 Task: Add Dr. Bronner's Eucalyptus Bar Soap to the cart.
Action: Mouse moved to (258, 123)
Screenshot: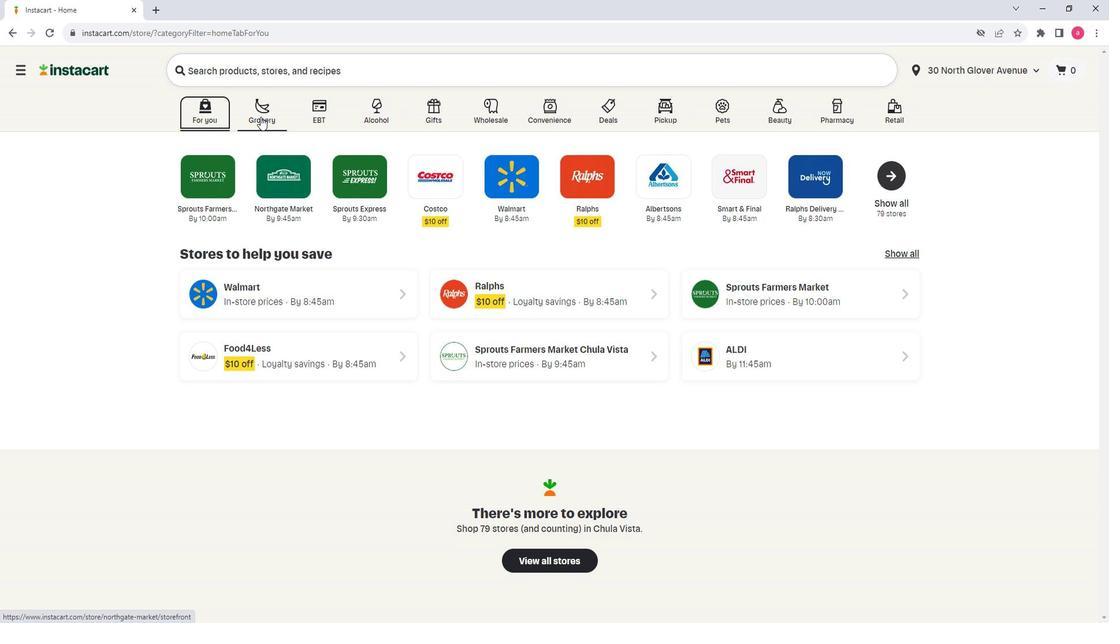 
Action: Mouse pressed left at (258, 123)
Screenshot: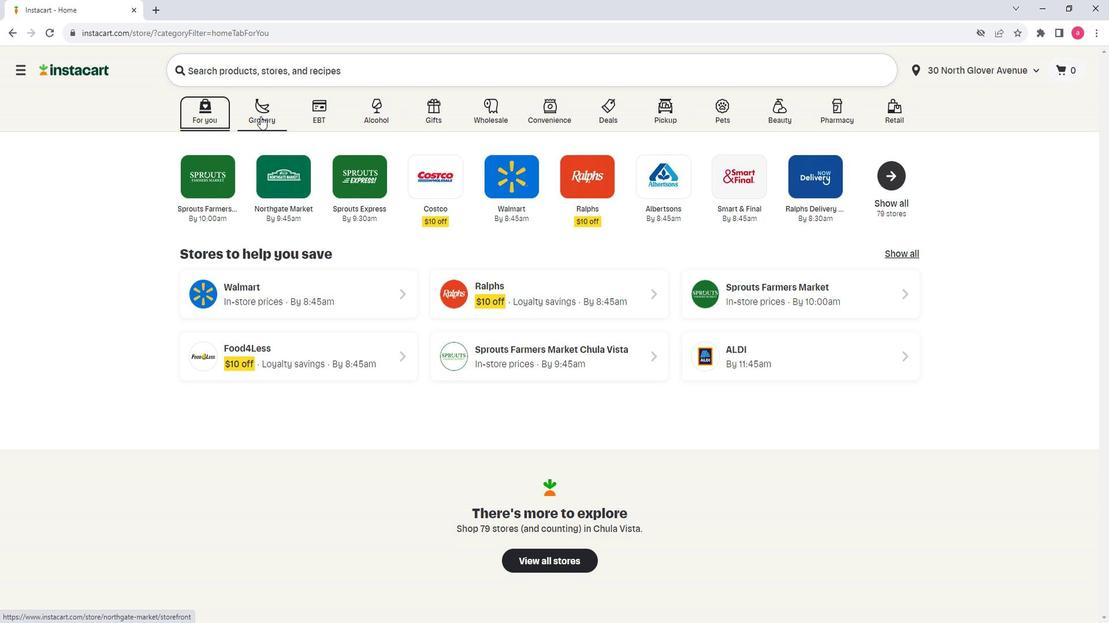 
Action: Mouse moved to (324, 350)
Screenshot: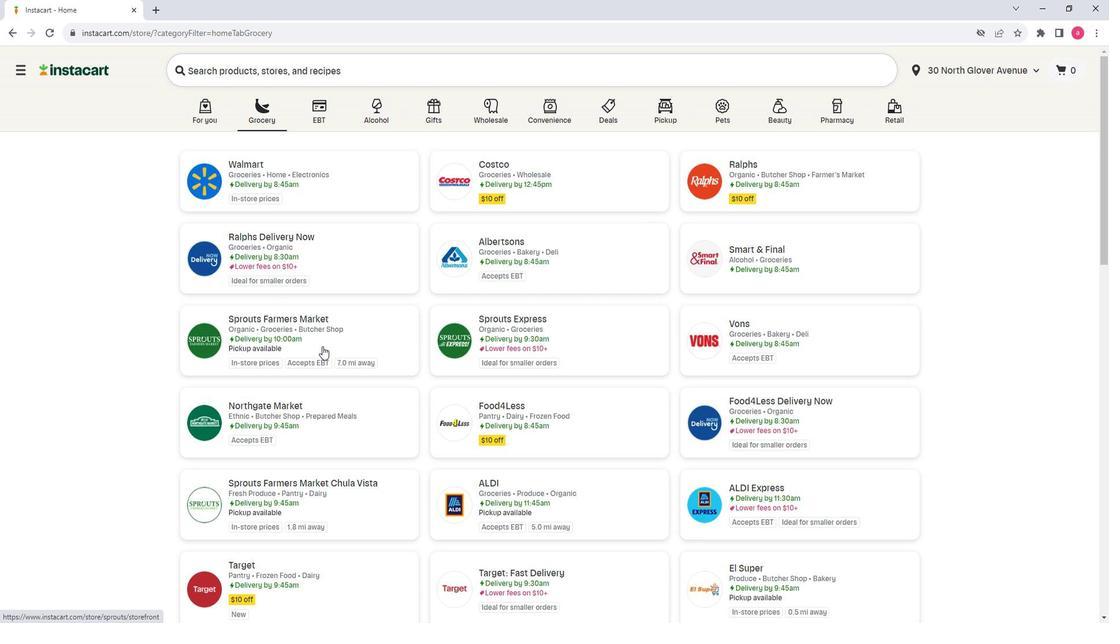 
Action: Mouse pressed left at (324, 350)
Screenshot: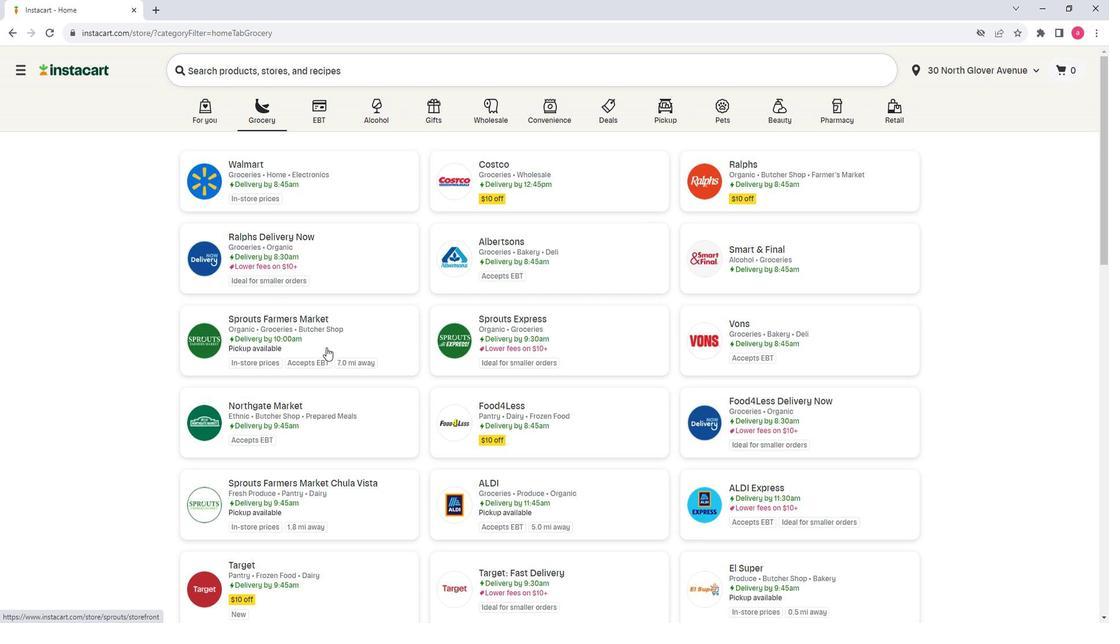 
Action: Mouse moved to (68, 460)
Screenshot: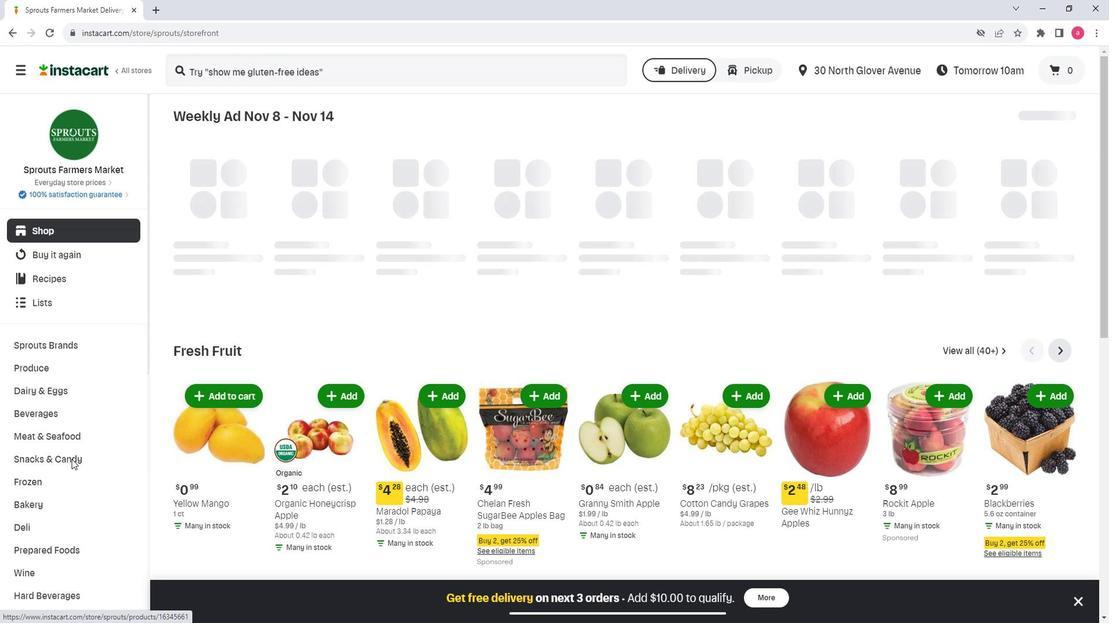 
Action: Mouse scrolled (68, 459) with delta (0, -1)
Screenshot: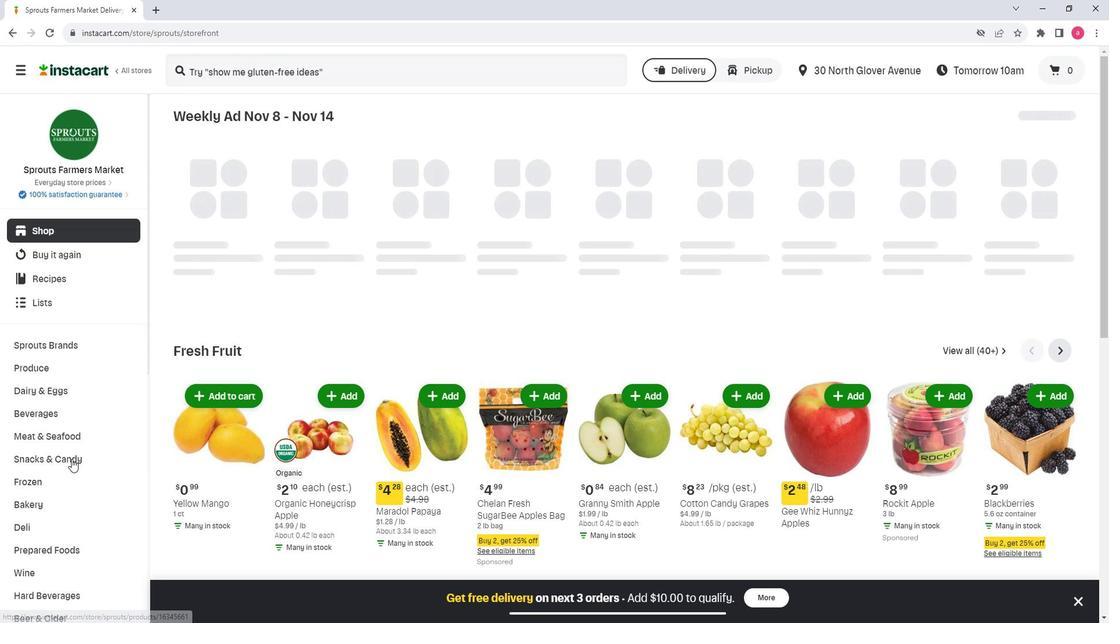 
Action: Mouse scrolled (68, 459) with delta (0, -1)
Screenshot: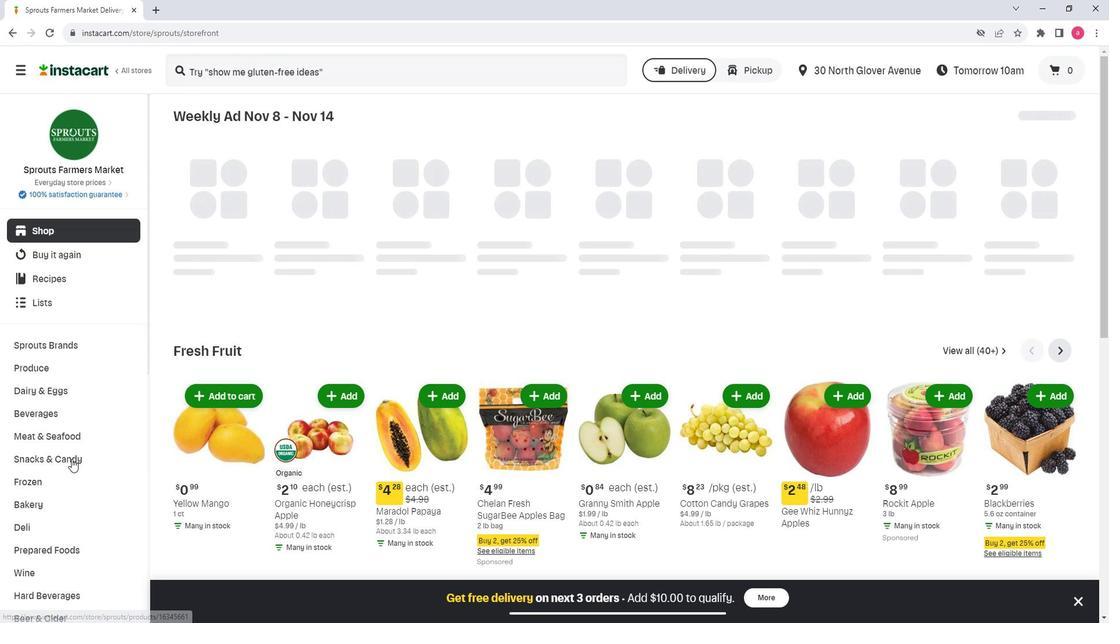 
Action: Mouse scrolled (68, 459) with delta (0, -1)
Screenshot: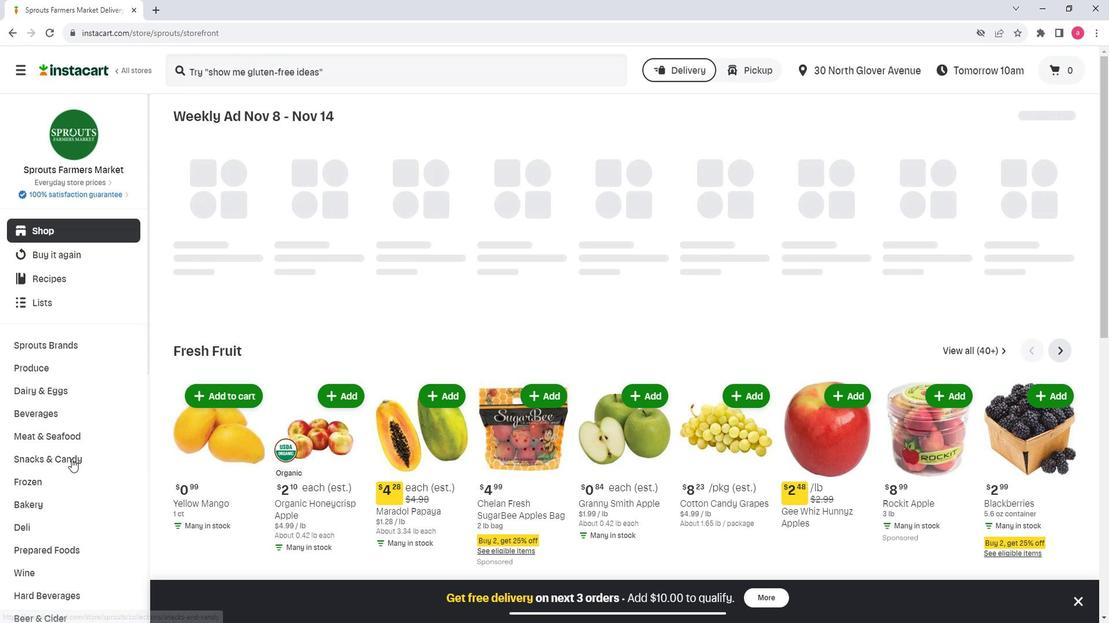 
Action: Mouse scrolled (68, 459) with delta (0, -1)
Screenshot: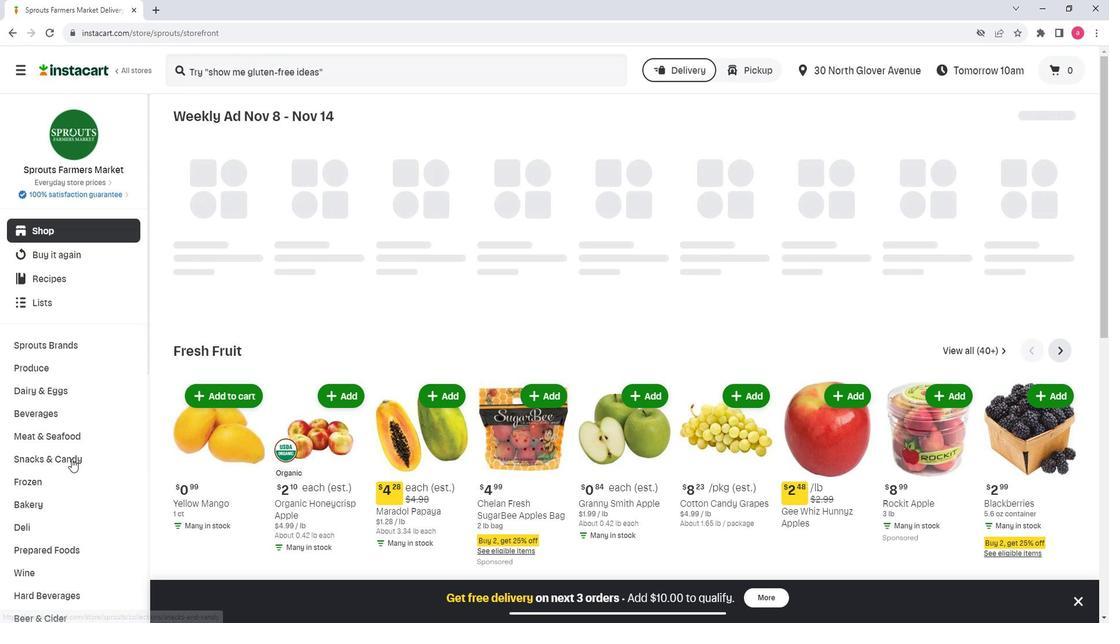 
Action: Mouse moved to (68, 459)
Screenshot: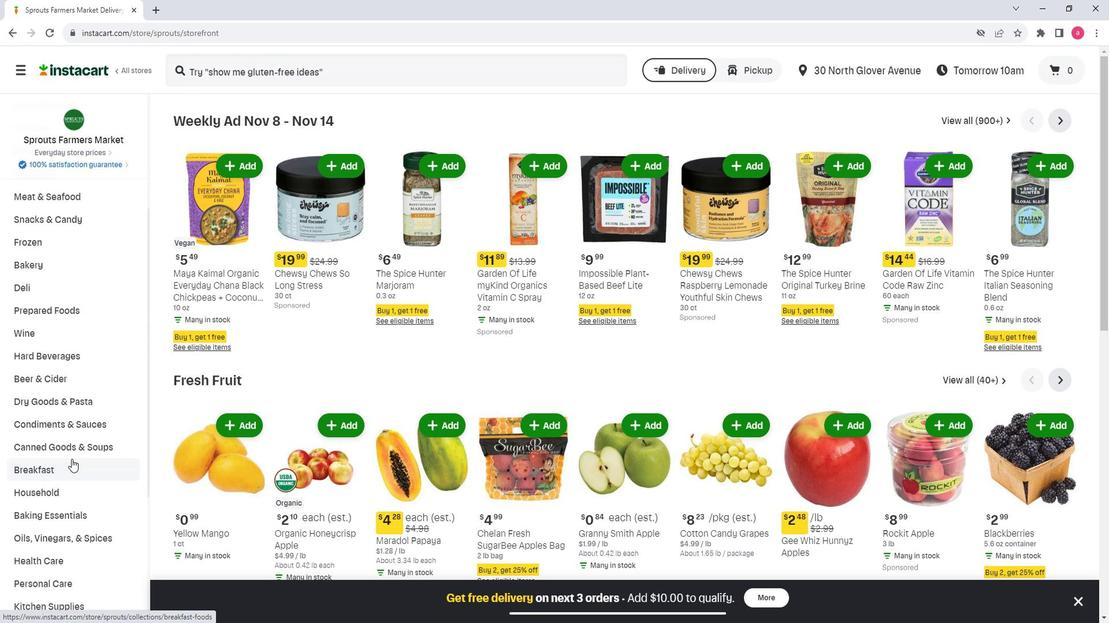 
Action: Mouse scrolled (68, 458) with delta (0, 0)
Screenshot: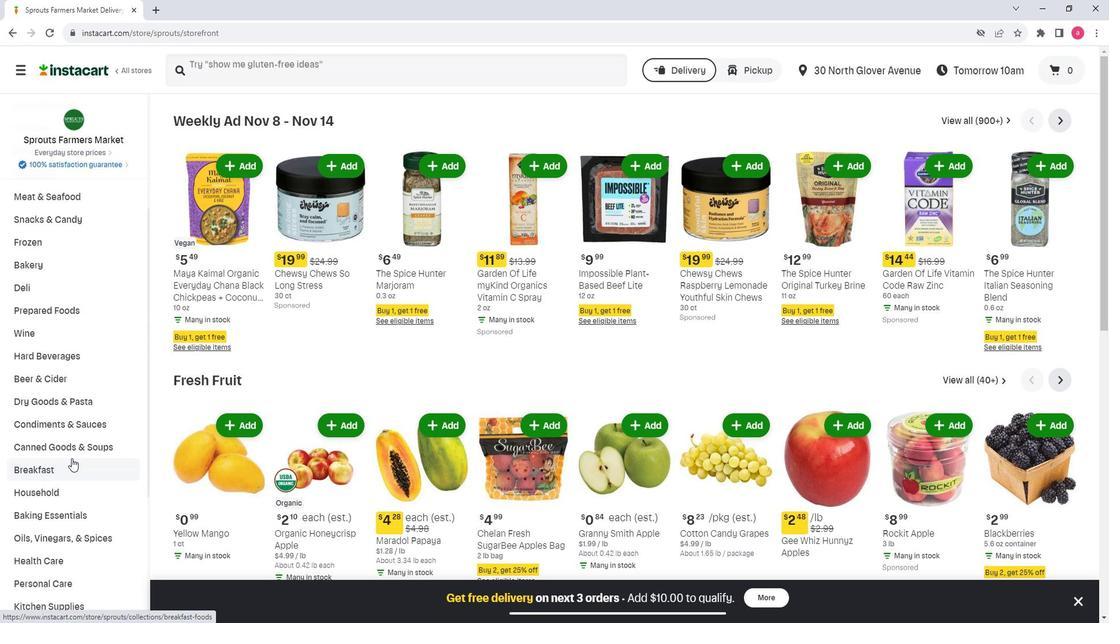 
Action: Mouse moved to (34, 524)
Screenshot: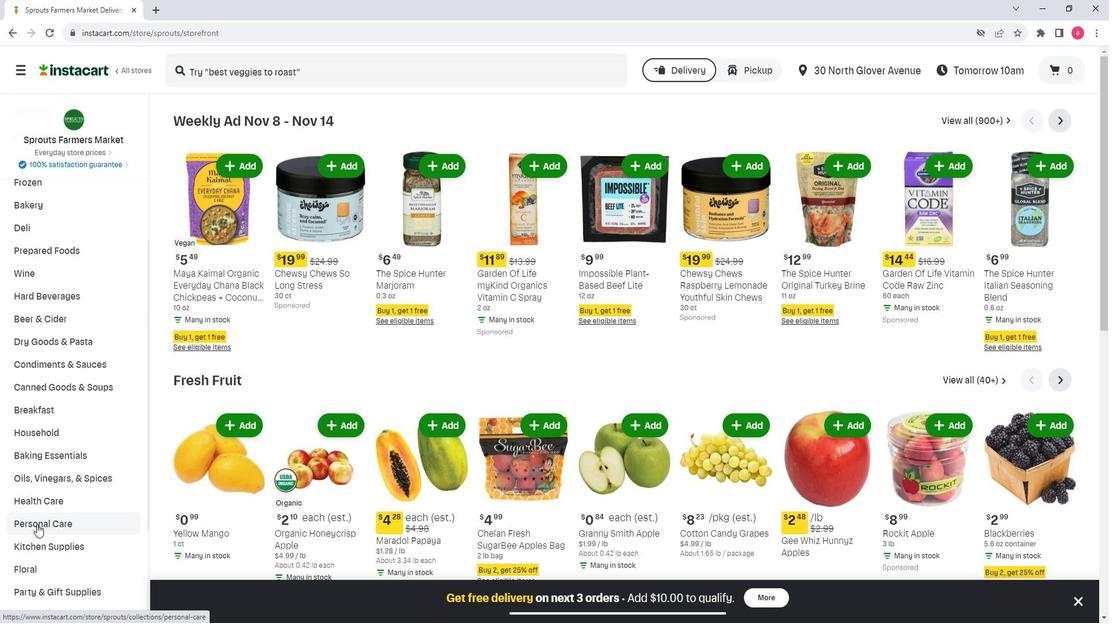 
Action: Mouse pressed left at (34, 524)
Screenshot: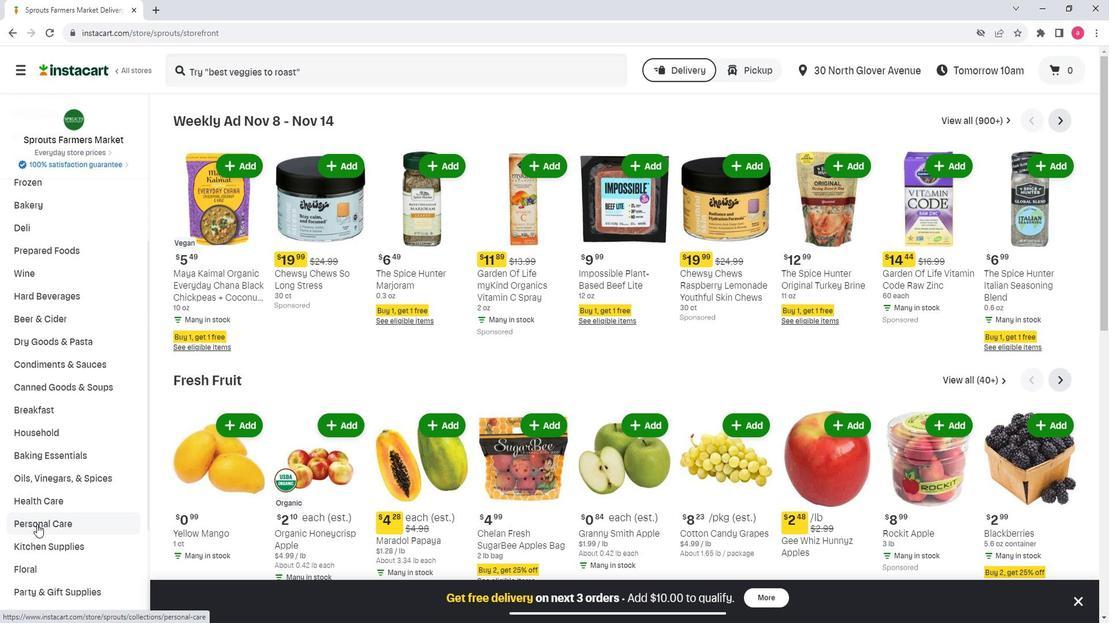 
Action: Mouse moved to (281, 155)
Screenshot: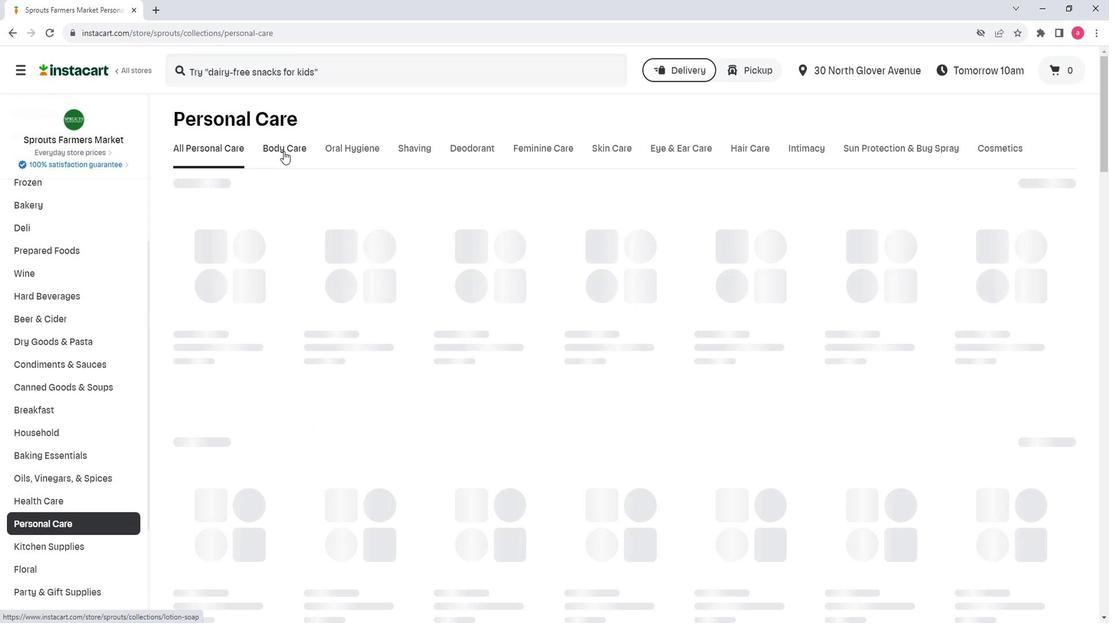
Action: Mouse pressed left at (281, 155)
Screenshot: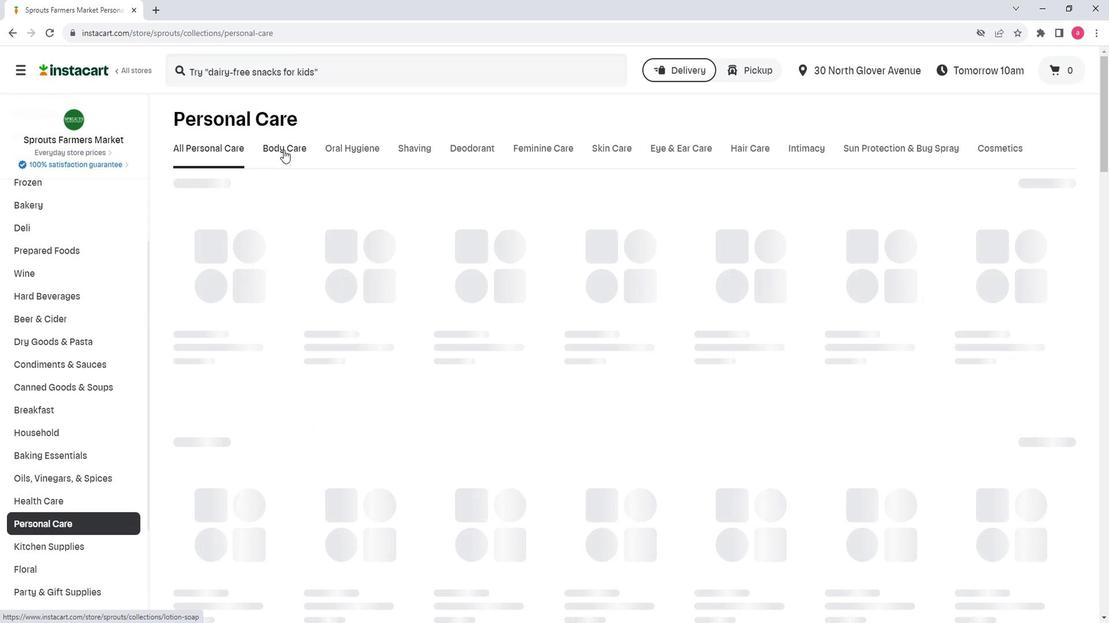 
Action: Mouse moved to (255, 207)
Screenshot: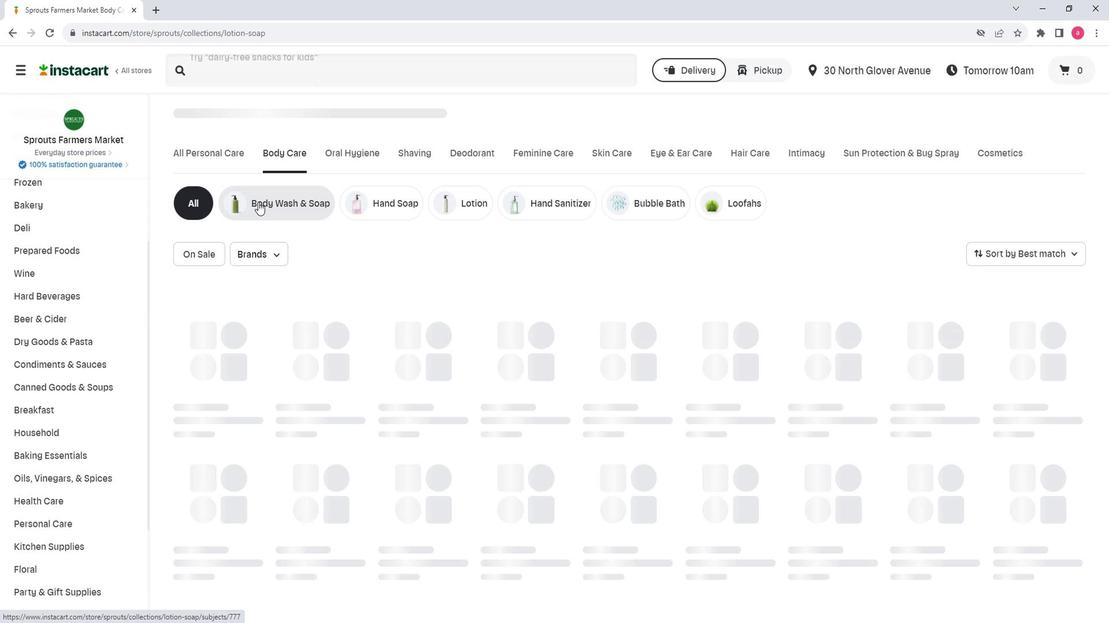 
Action: Mouse pressed left at (255, 207)
Screenshot: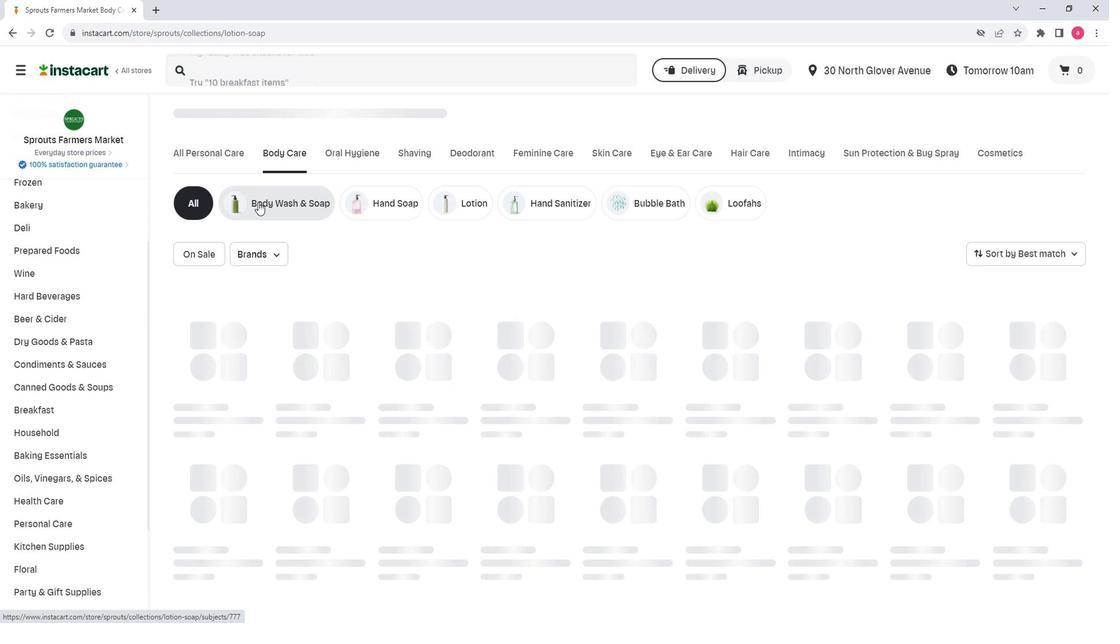 
Action: Mouse moved to (261, 79)
Screenshot: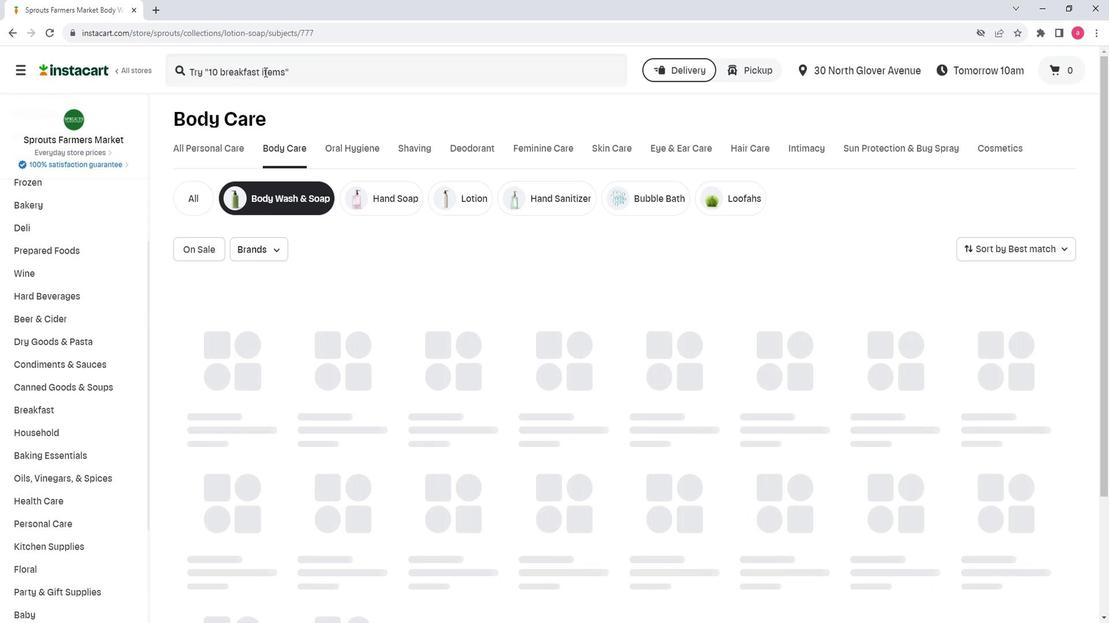 
Action: Mouse pressed left at (261, 79)
Screenshot: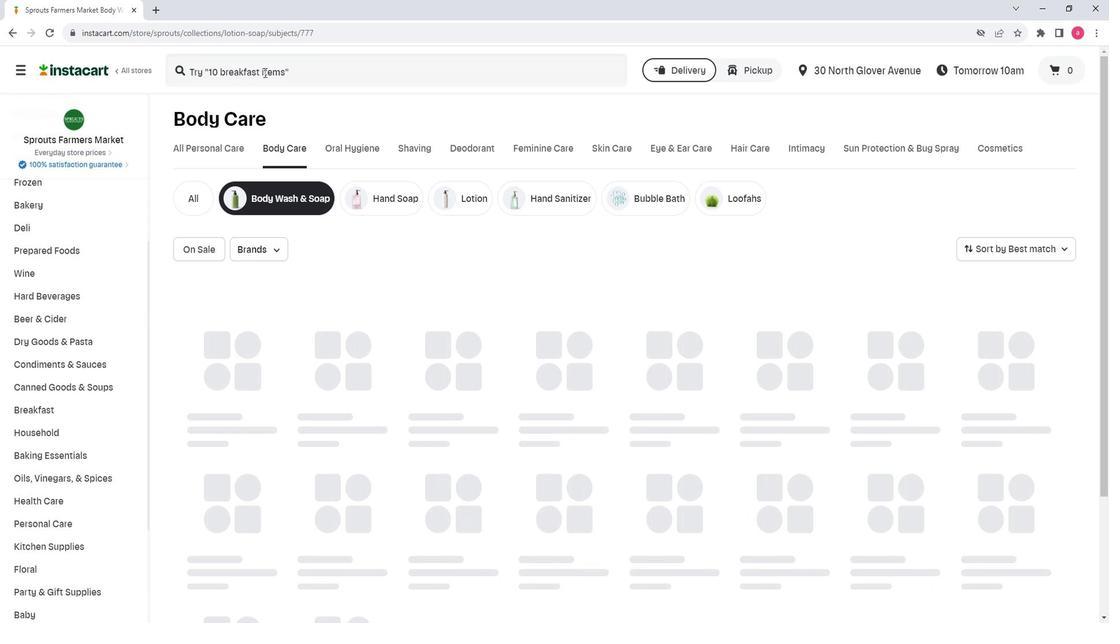 
Action: Key pressed <Key.shift>Dr.<Key.space><Key.shift>Bronner's<Key.space><Key.shift><Key.shift><Key.shift><Key.shift><Key.shift><Key.shift><Key.shift><Key.shift><Key.shift><Key.shift>Eucalyptus<Key.space><Key.shift>Bar<Key.space><Key.shift>Soap<Key.enter>
Screenshot: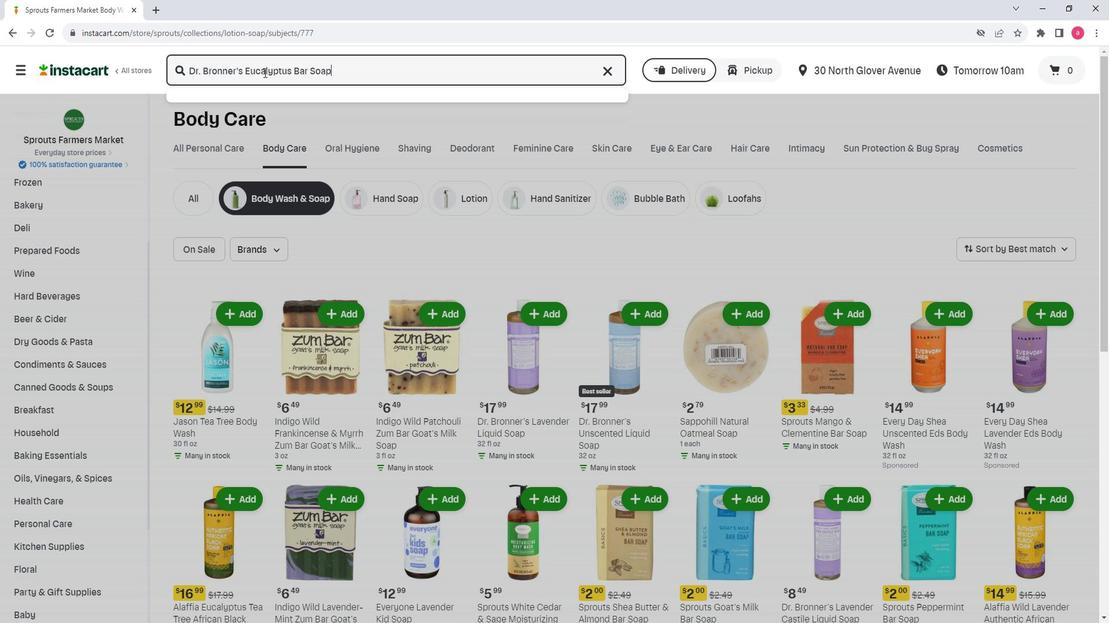 
Action: Mouse moved to (944, 391)
Screenshot: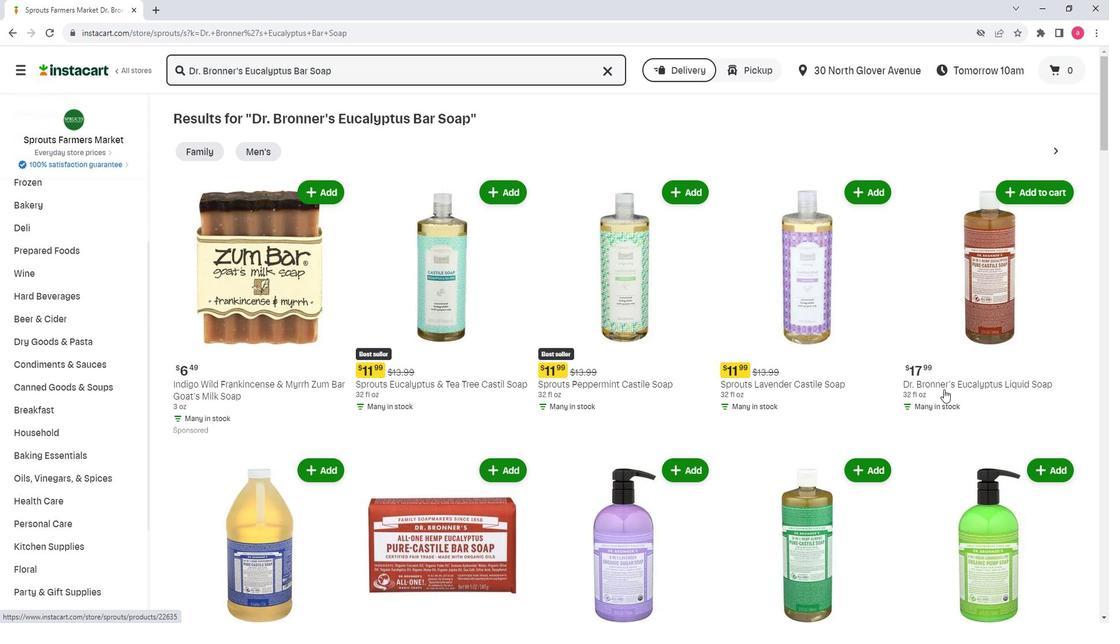 
Action: Mouse scrolled (944, 391) with delta (0, 0)
Screenshot: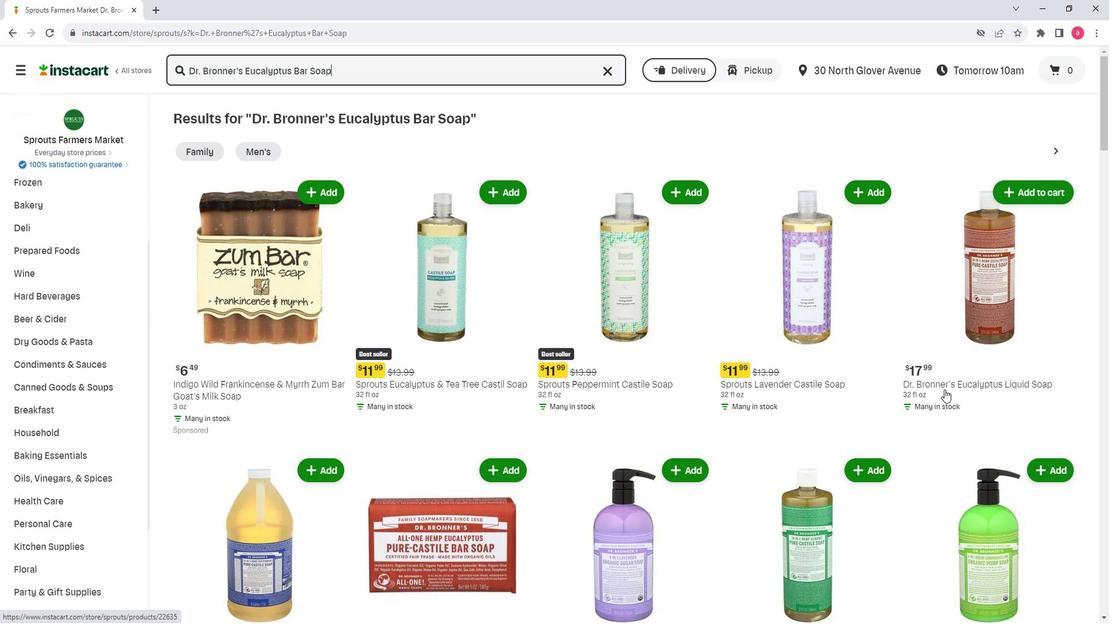 
Action: Mouse scrolled (944, 391) with delta (0, 0)
Screenshot: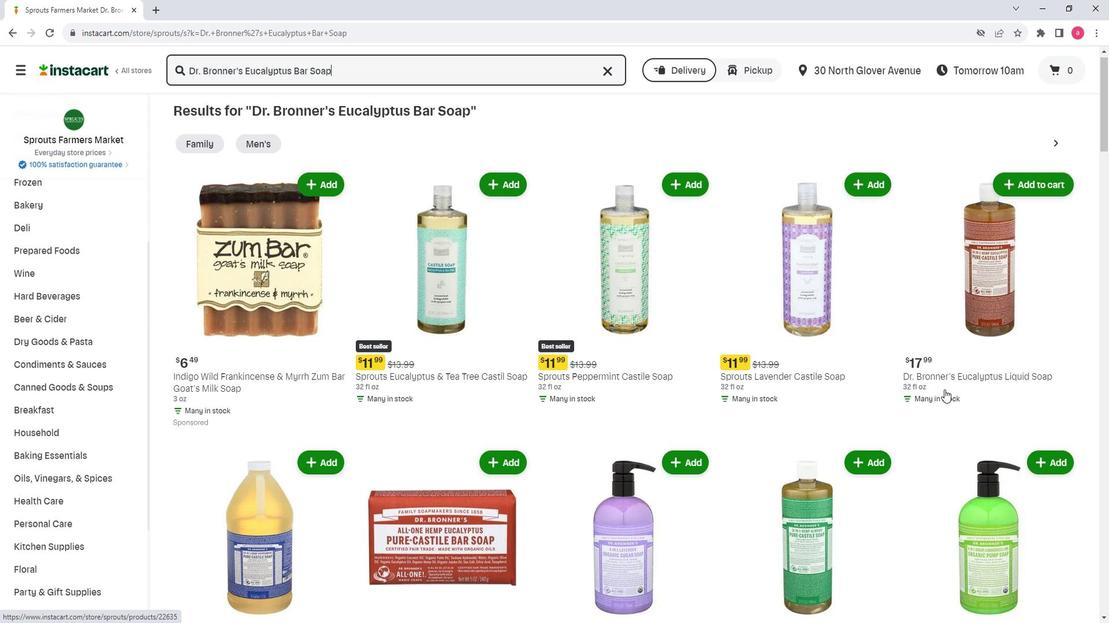 
Action: Mouse moved to (944, 391)
Screenshot: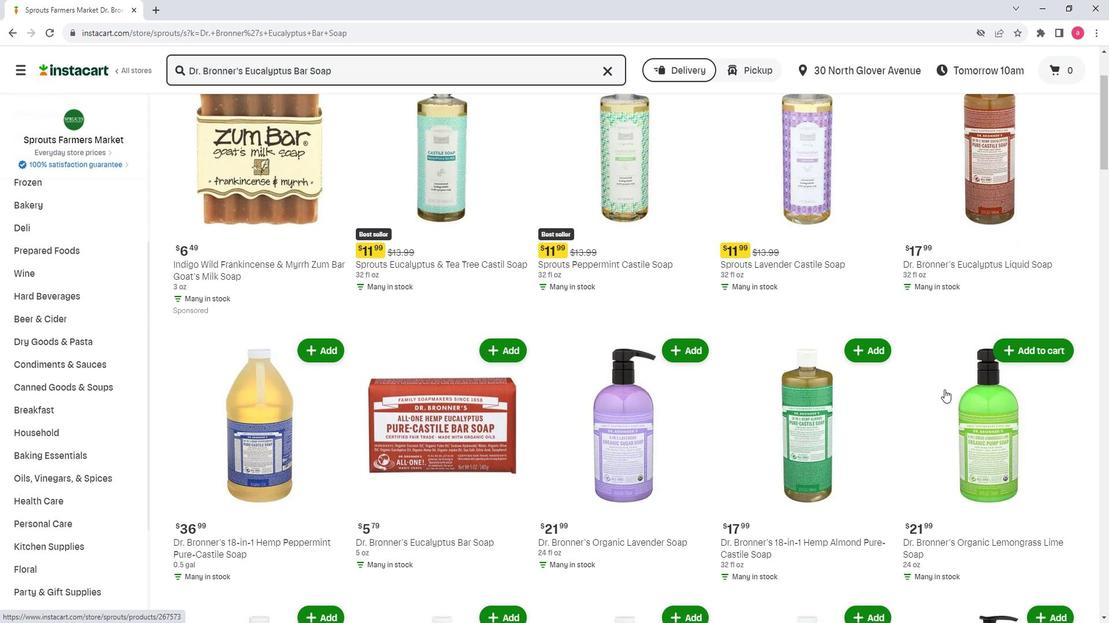 
Action: Mouse scrolled (944, 391) with delta (0, 0)
Screenshot: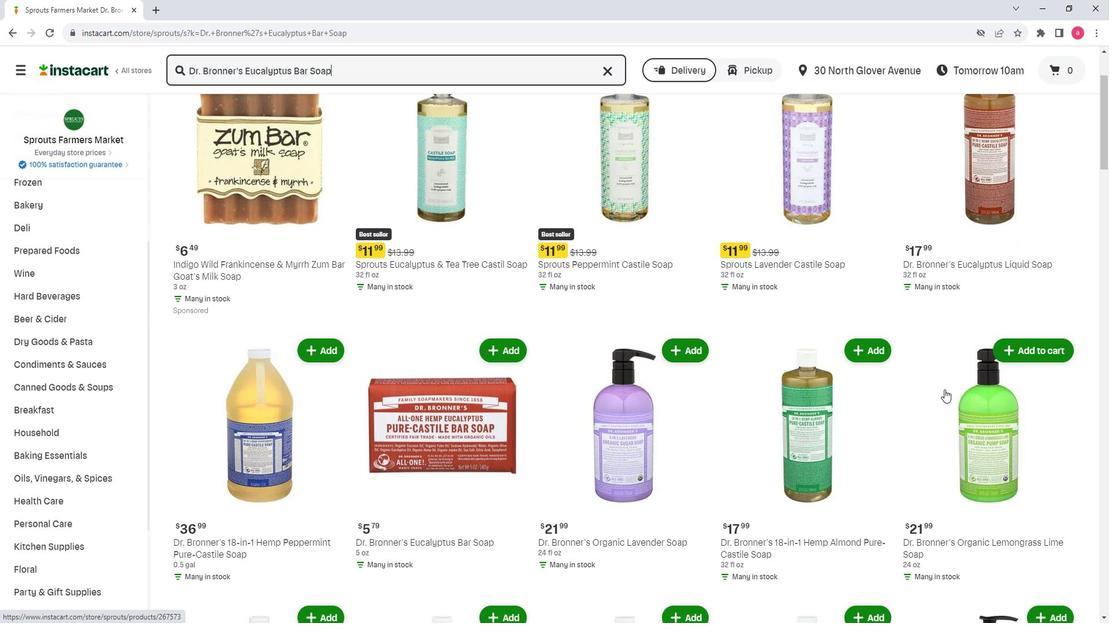 
Action: Mouse scrolled (944, 391) with delta (0, 0)
Screenshot: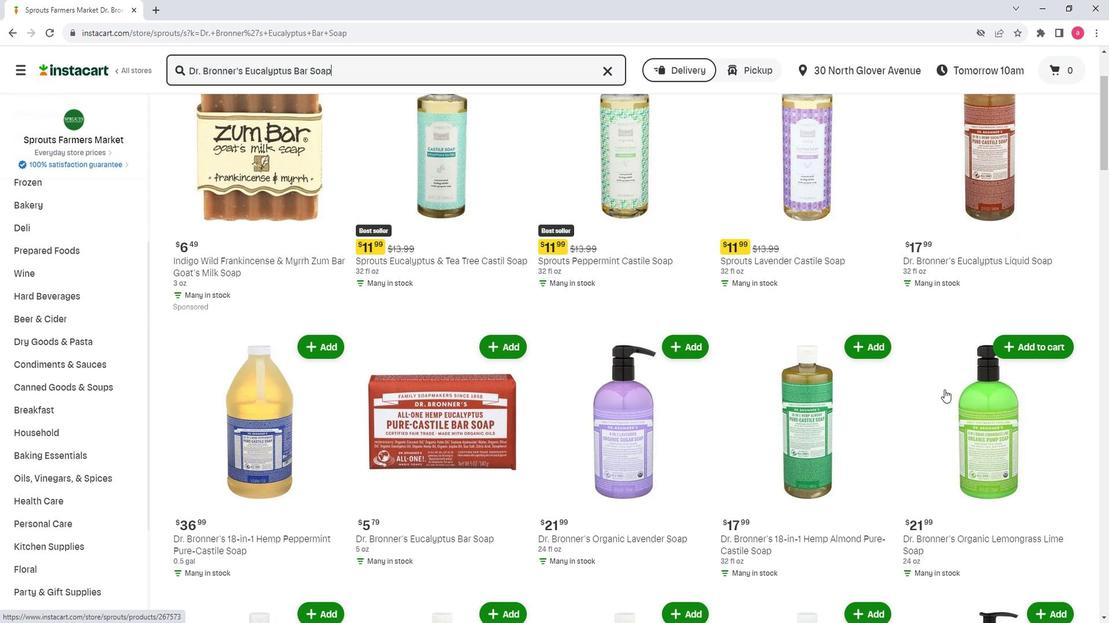 
Action: Mouse moved to (494, 234)
Screenshot: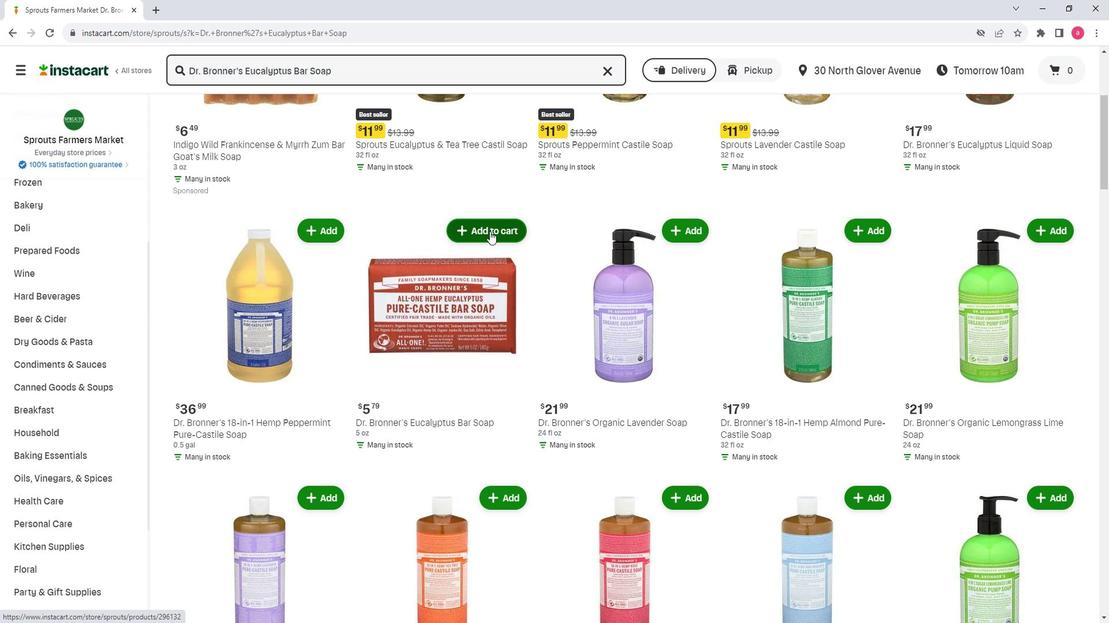 
Action: Mouse pressed left at (494, 234)
Screenshot: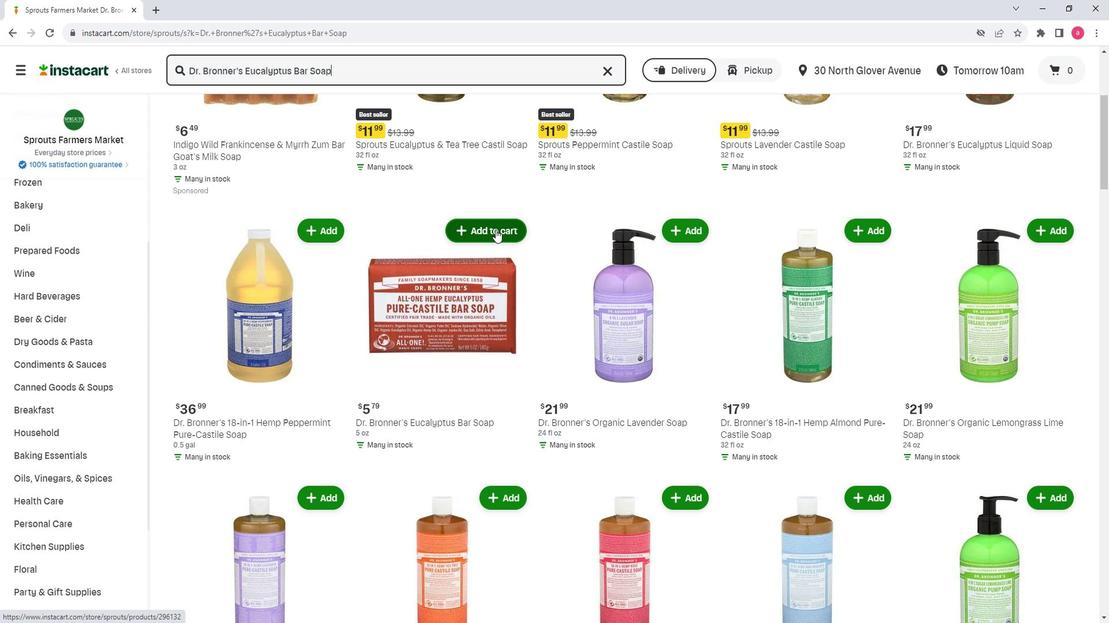 
Action: Mouse moved to (479, 291)
Screenshot: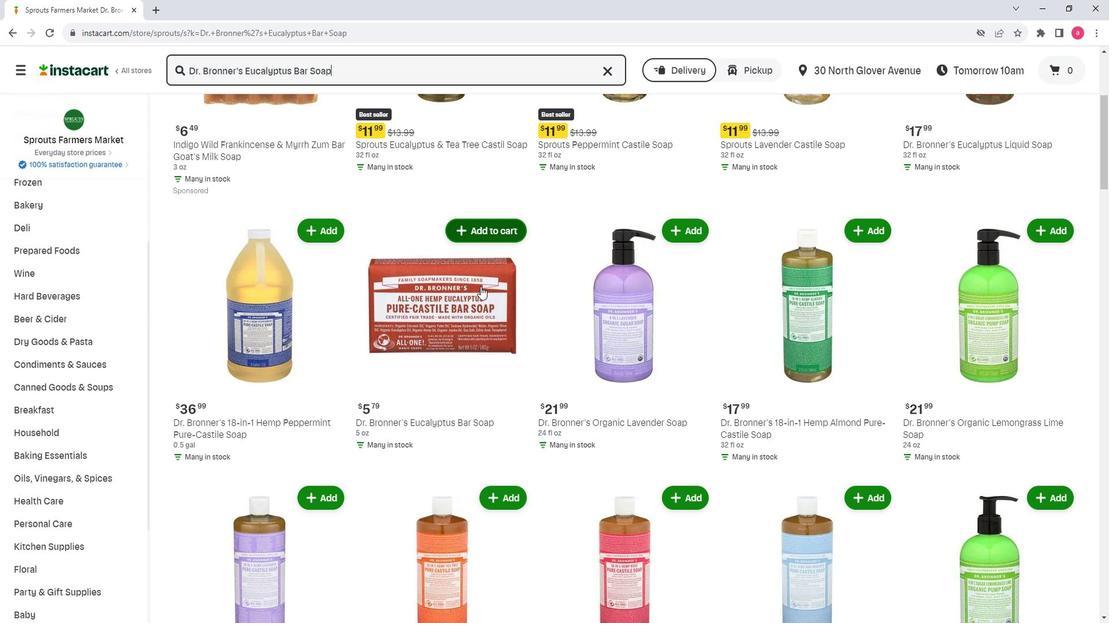 
